 Task: Select the channel to keep "Low-frequency effects".
Action: Mouse moved to (117, 21)
Screenshot: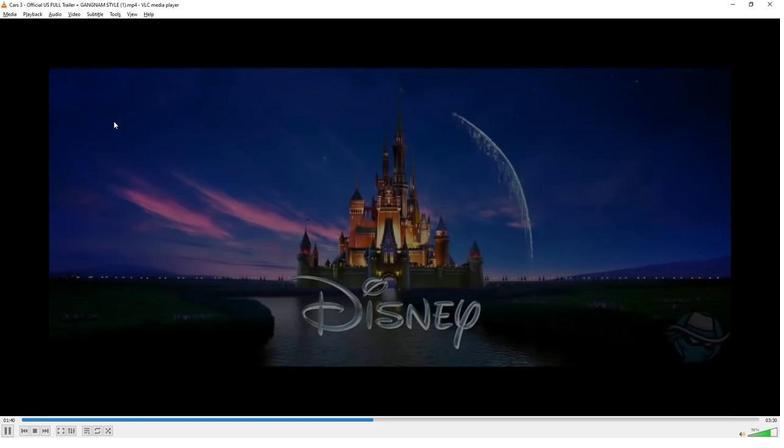 
Action: Mouse pressed left at (117, 21)
Screenshot: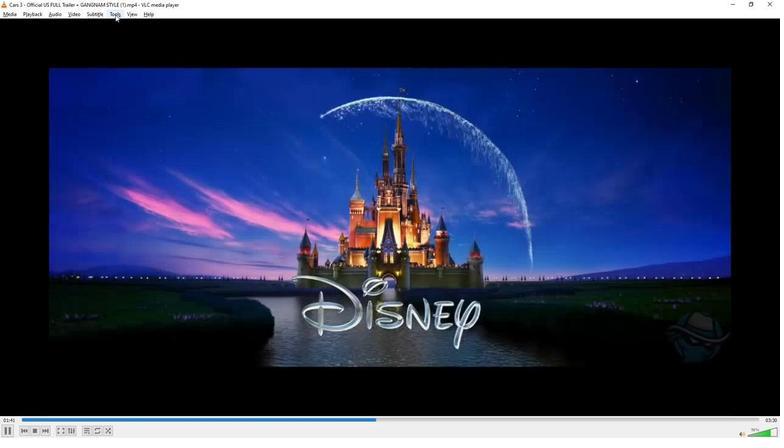 
Action: Mouse moved to (145, 115)
Screenshot: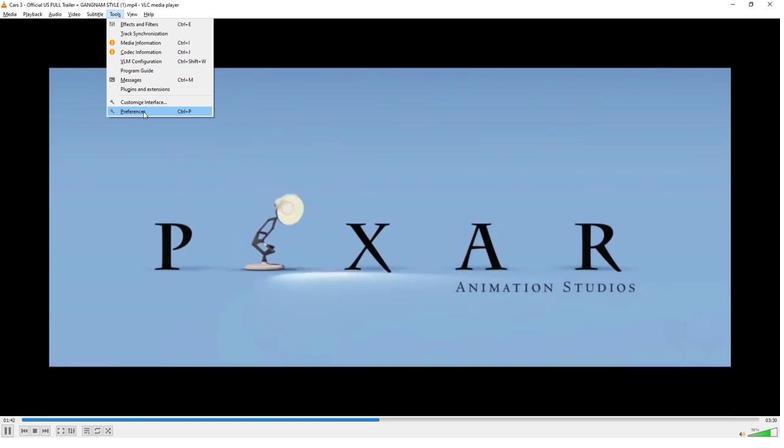 
Action: Mouse pressed left at (145, 115)
Screenshot: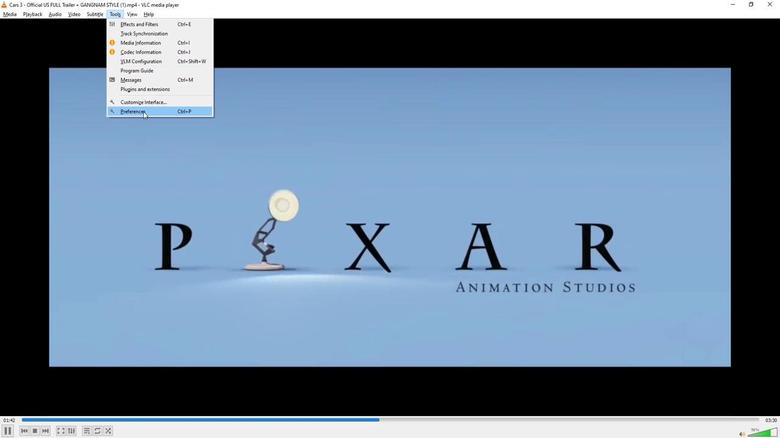 
Action: Mouse moved to (228, 329)
Screenshot: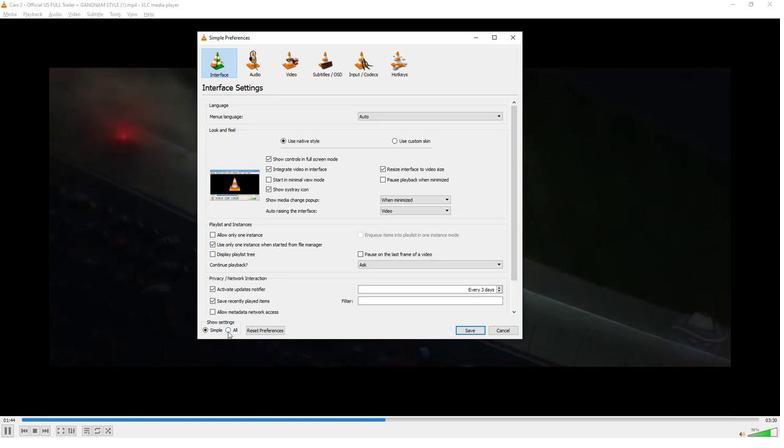 
Action: Mouse pressed left at (228, 329)
Screenshot: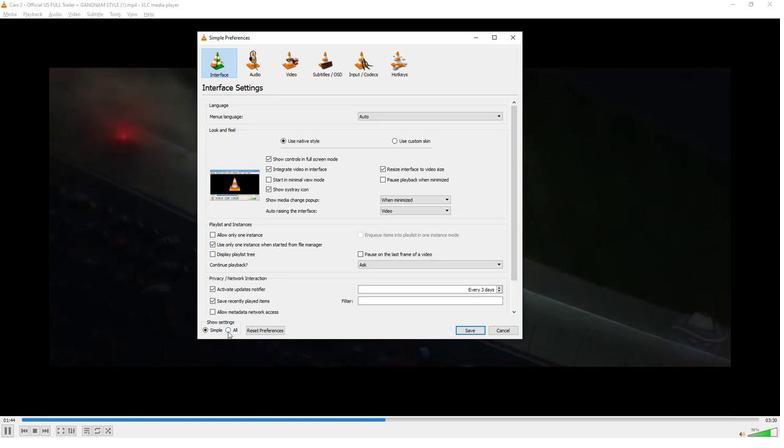 
Action: Mouse moved to (222, 147)
Screenshot: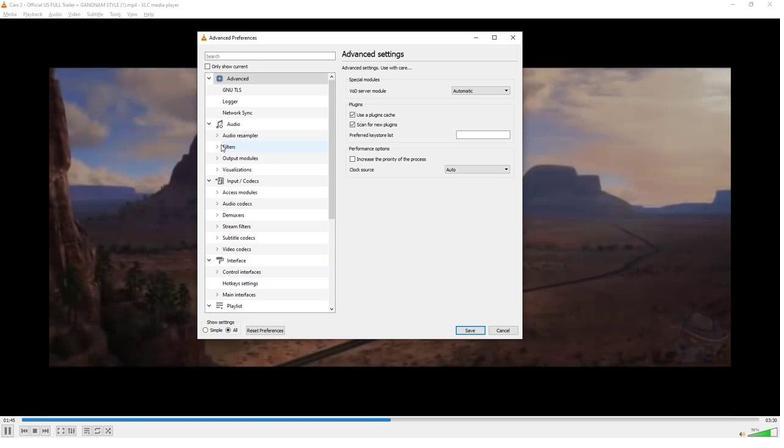 
Action: Mouse pressed left at (222, 147)
Screenshot: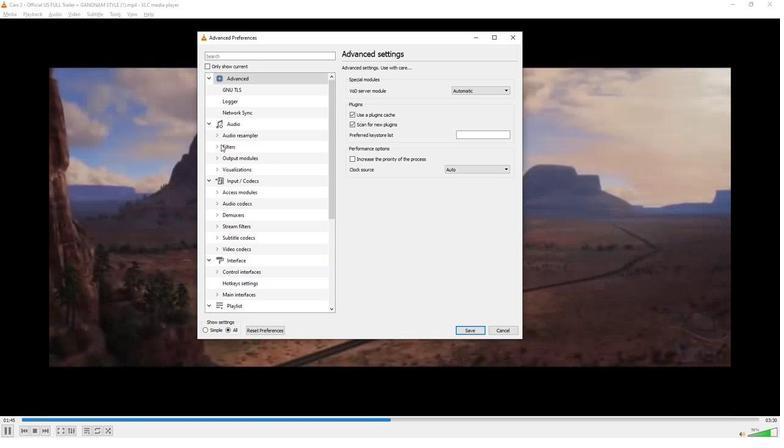 
Action: Mouse moved to (242, 237)
Screenshot: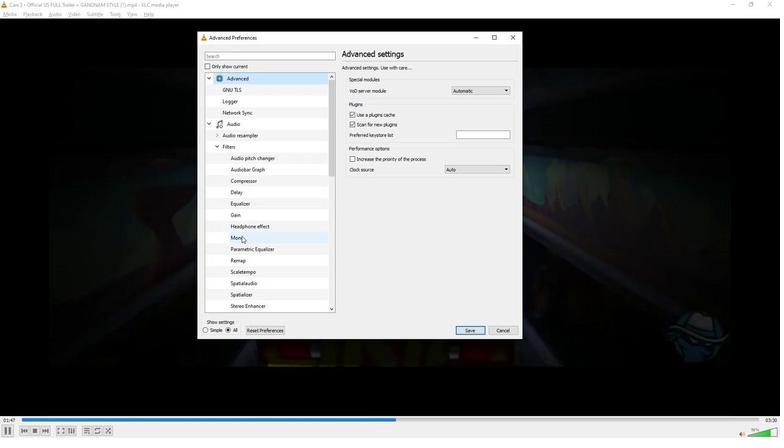 
Action: Mouse pressed left at (242, 237)
Screenshot: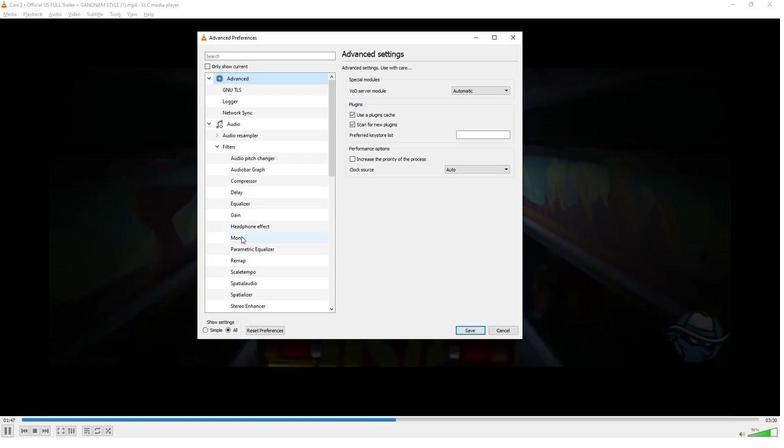 
Action: Mouse moved to (488, 95)
Screenshot: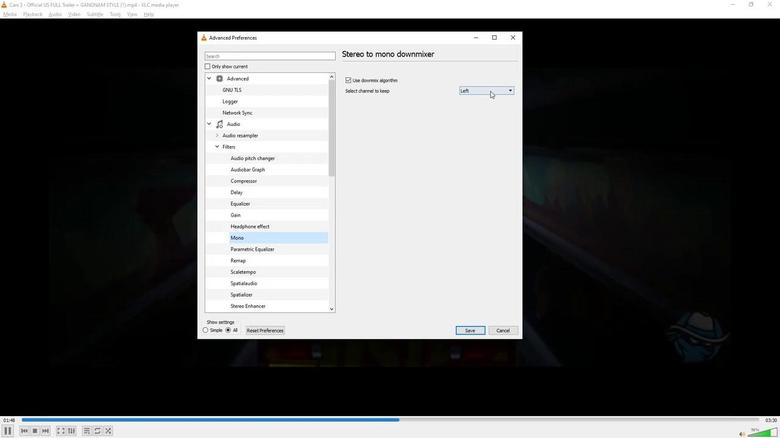 
Action: Mouse pressed left at (488, 95)
Screenshot: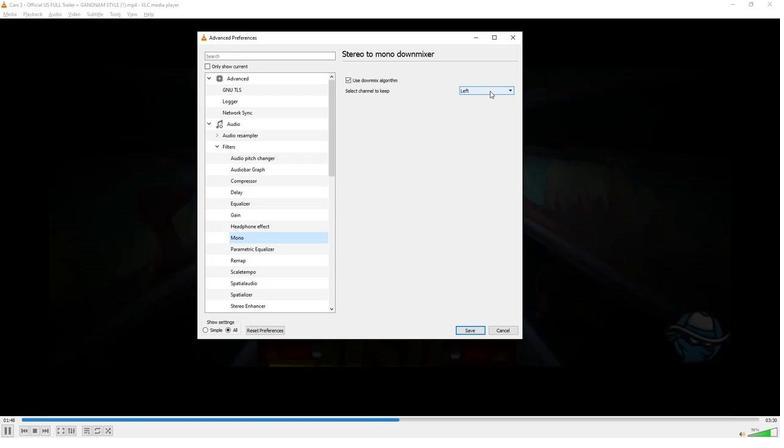 
Action: Mouse moved to (473, 129)
Screenshot: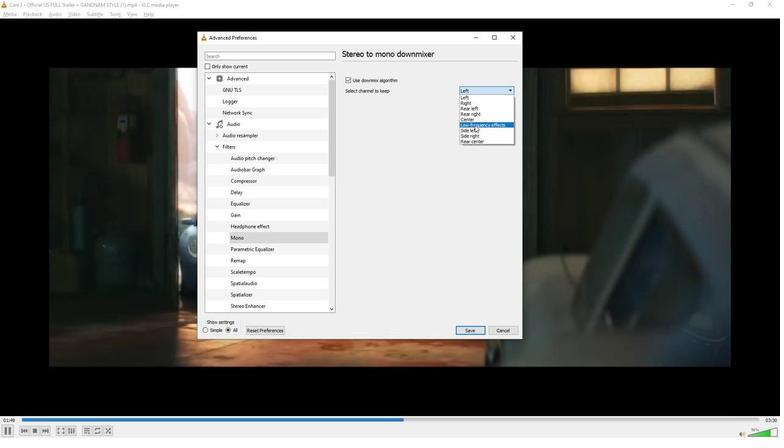 
Action: Mouse pressed left at (473, 129)
Screenshot: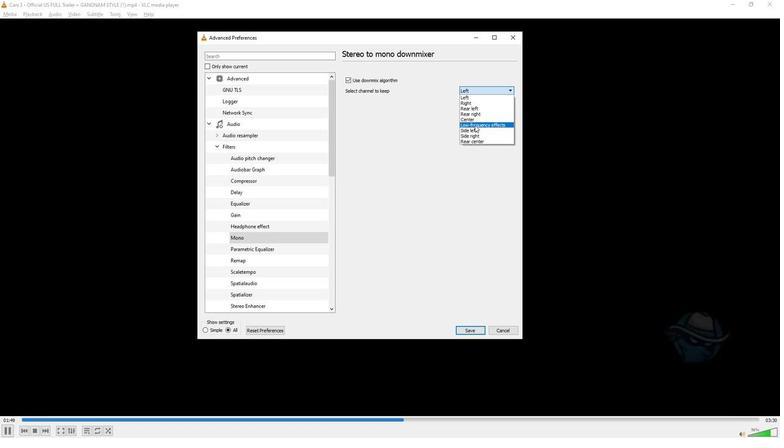 
Action: Mouse moved to (437, 179)
Screenshot: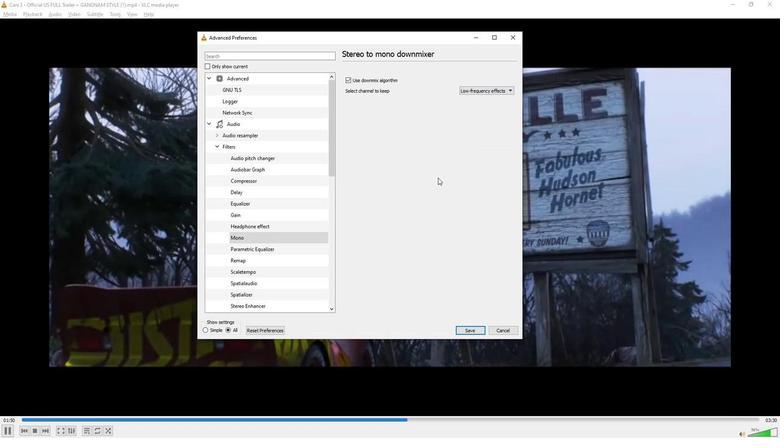 
